 Task: Add a condition where "Channel Is not Facebook Post" in recently solved tickets.
Action: Mouse moved to (117, 342)
Screenshot: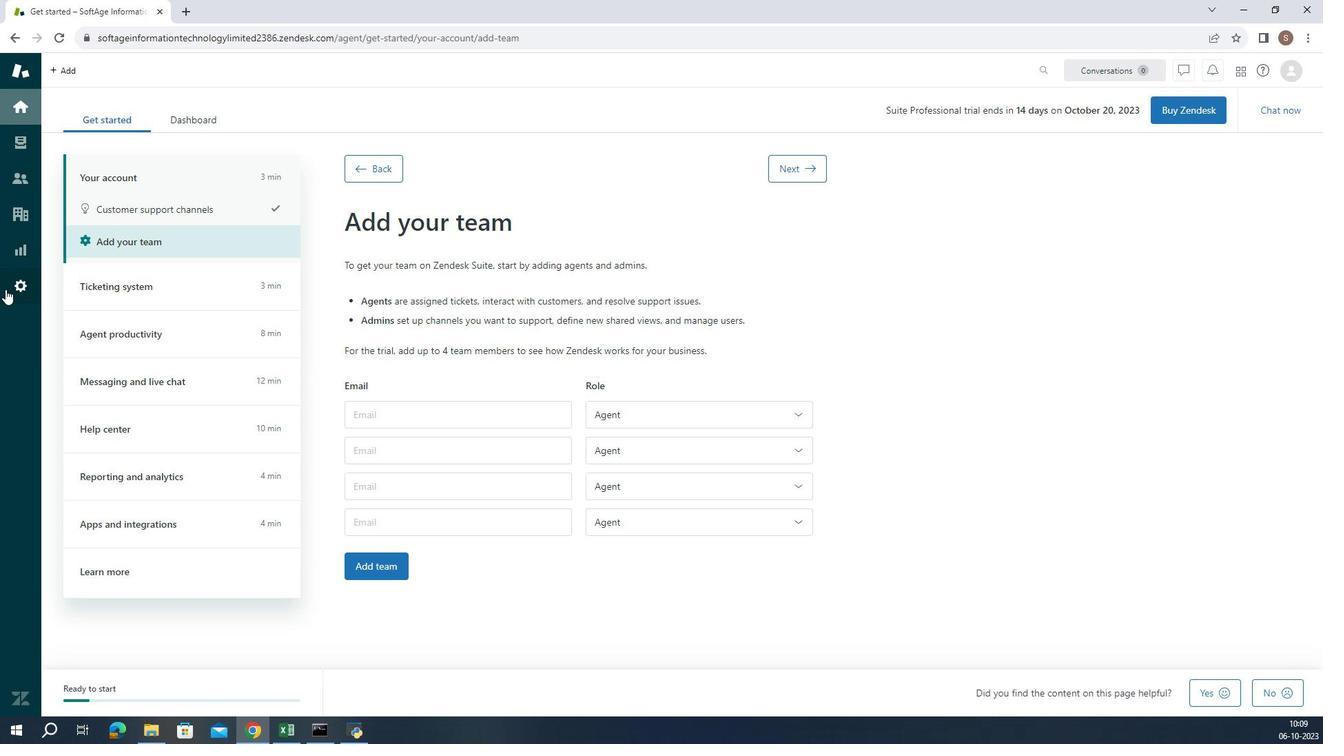 
Action: Mouse pressed left at (117, 342)
Screenshot: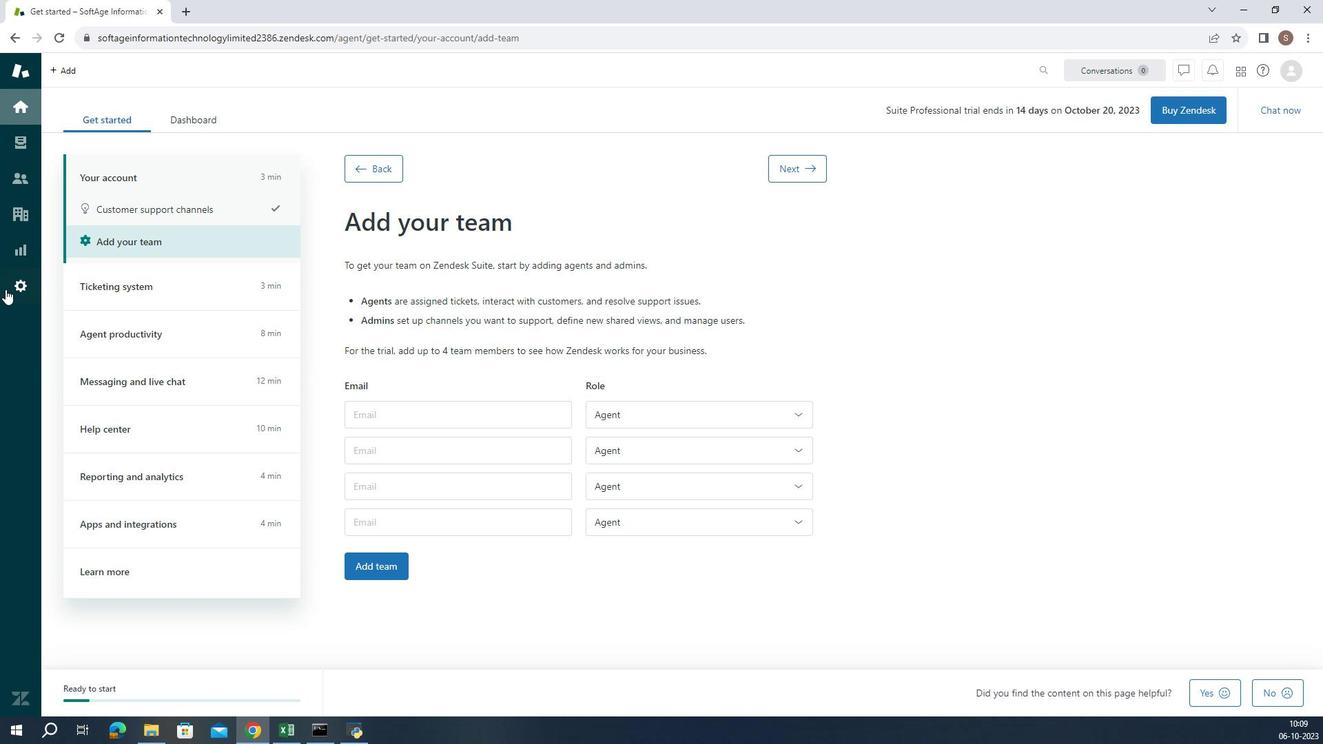 
Action: Mouse moved to (477, 621)
Screenshot: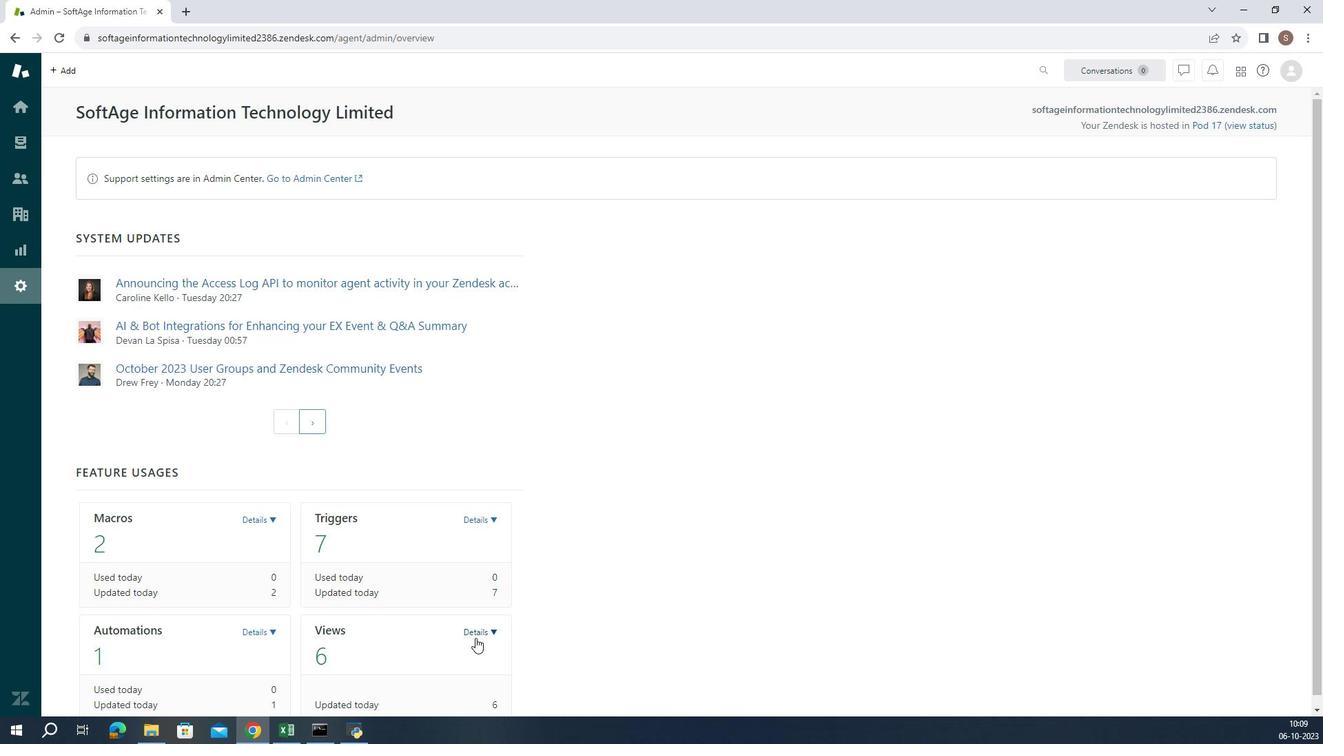 
Action: Mouse pressed left at (477, 621)
Screenshot: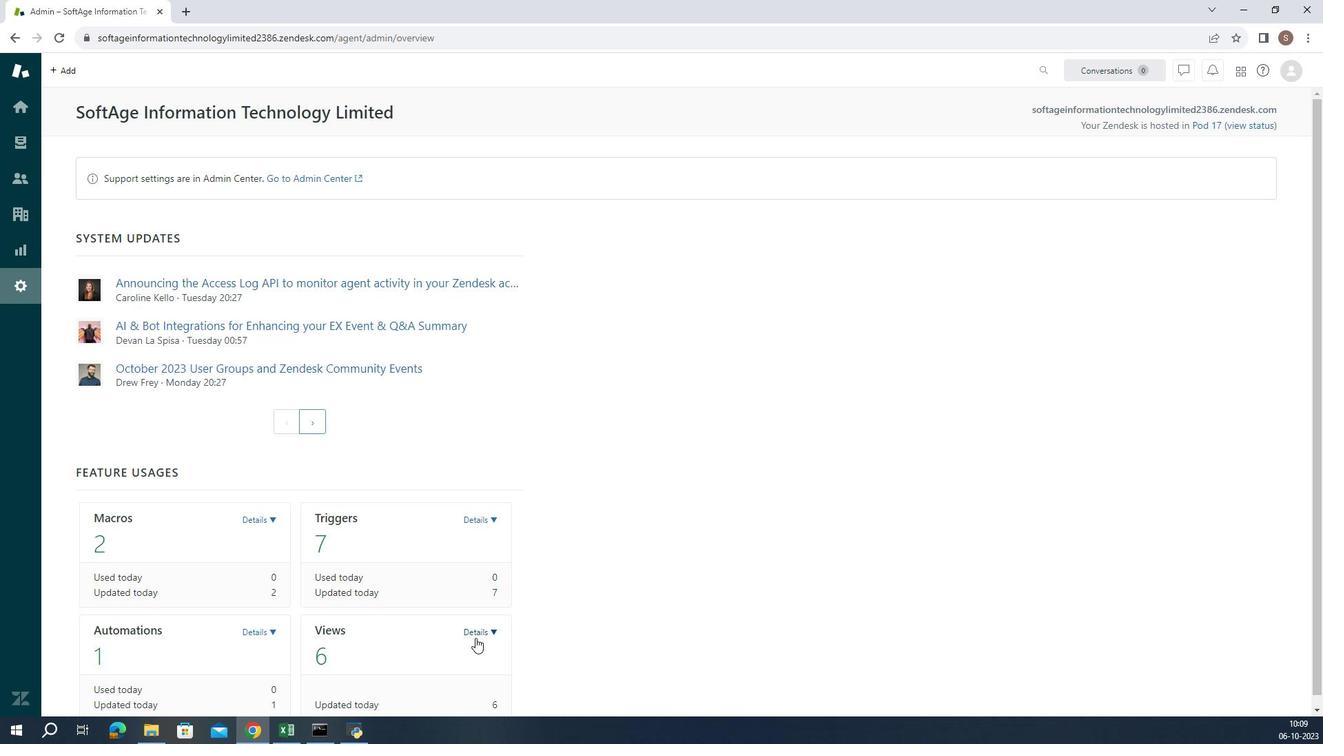
Action: Mouse moved to (440, 664)
Screenshot: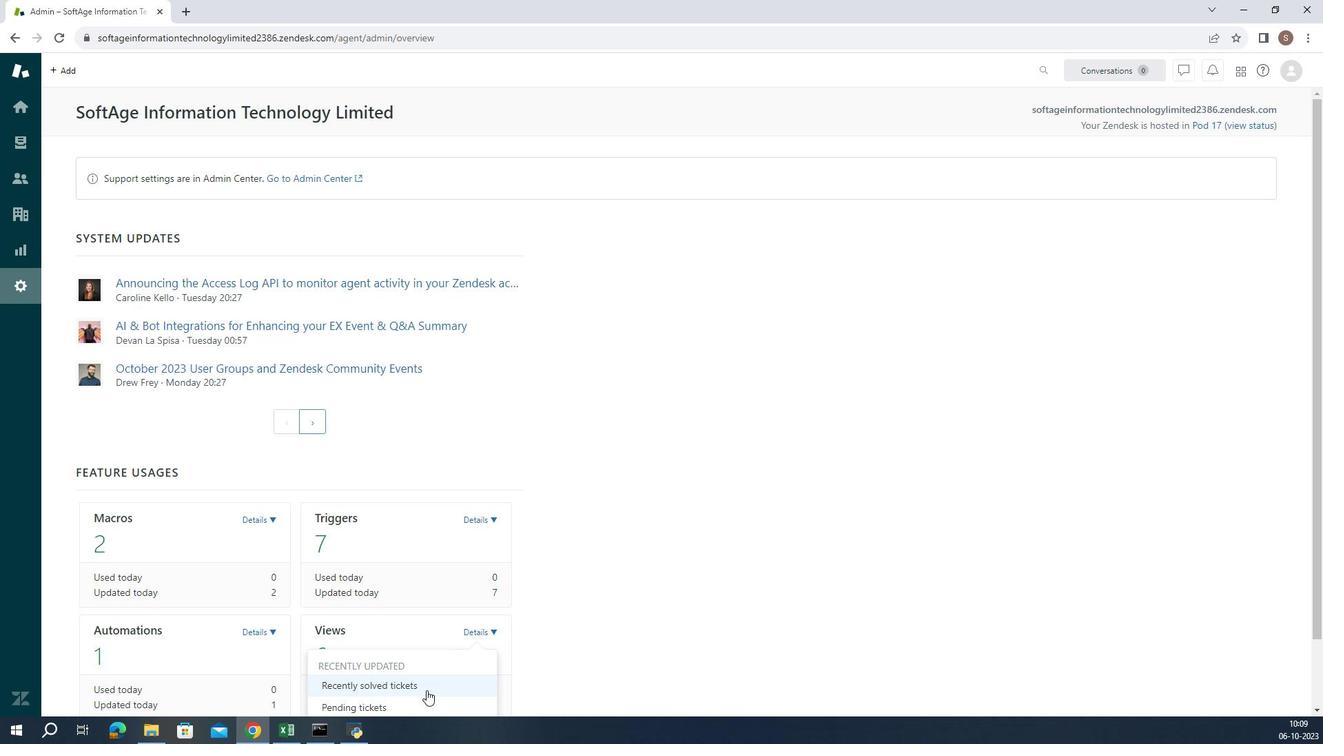 
Action: Mouse pressed left at (440, 664)
Screenshot: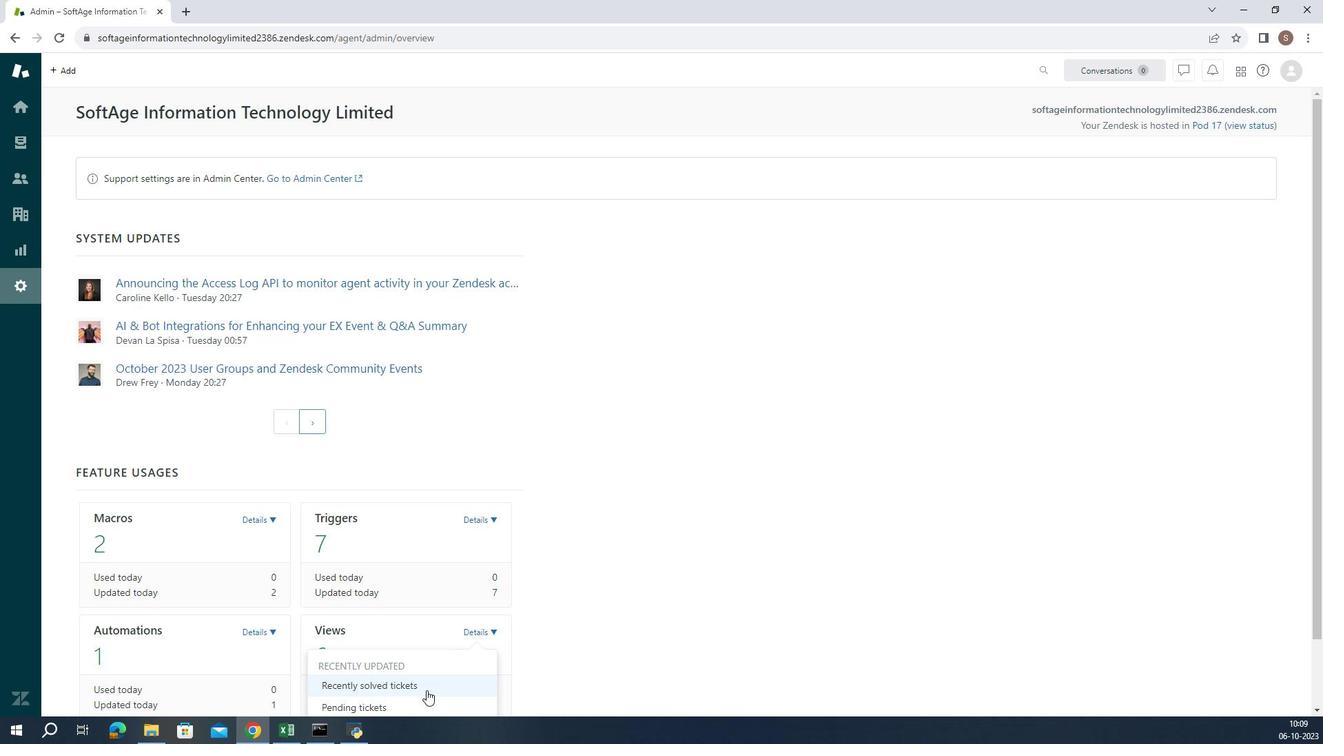 
Action: Mouse moved to (293, 486)
Screenshot: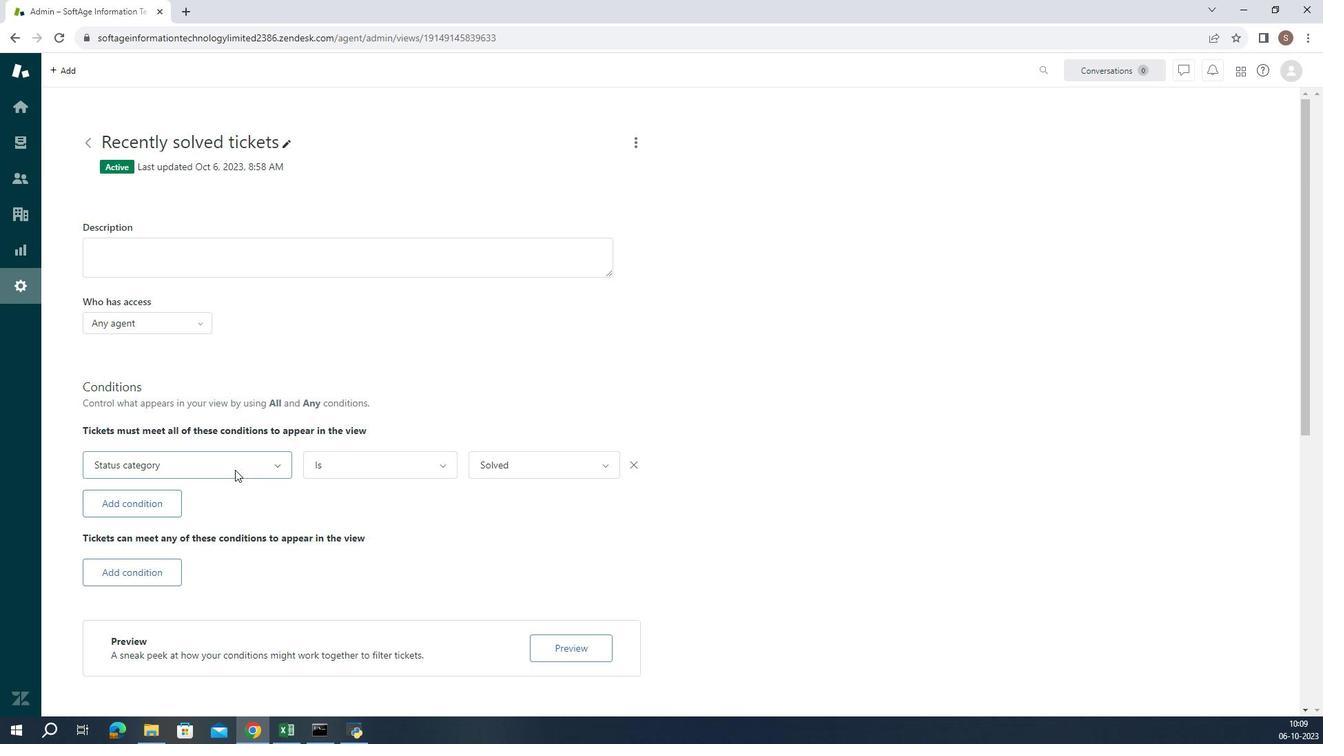 
Action: Mouse pressed left at (293, 486)
Screenshot: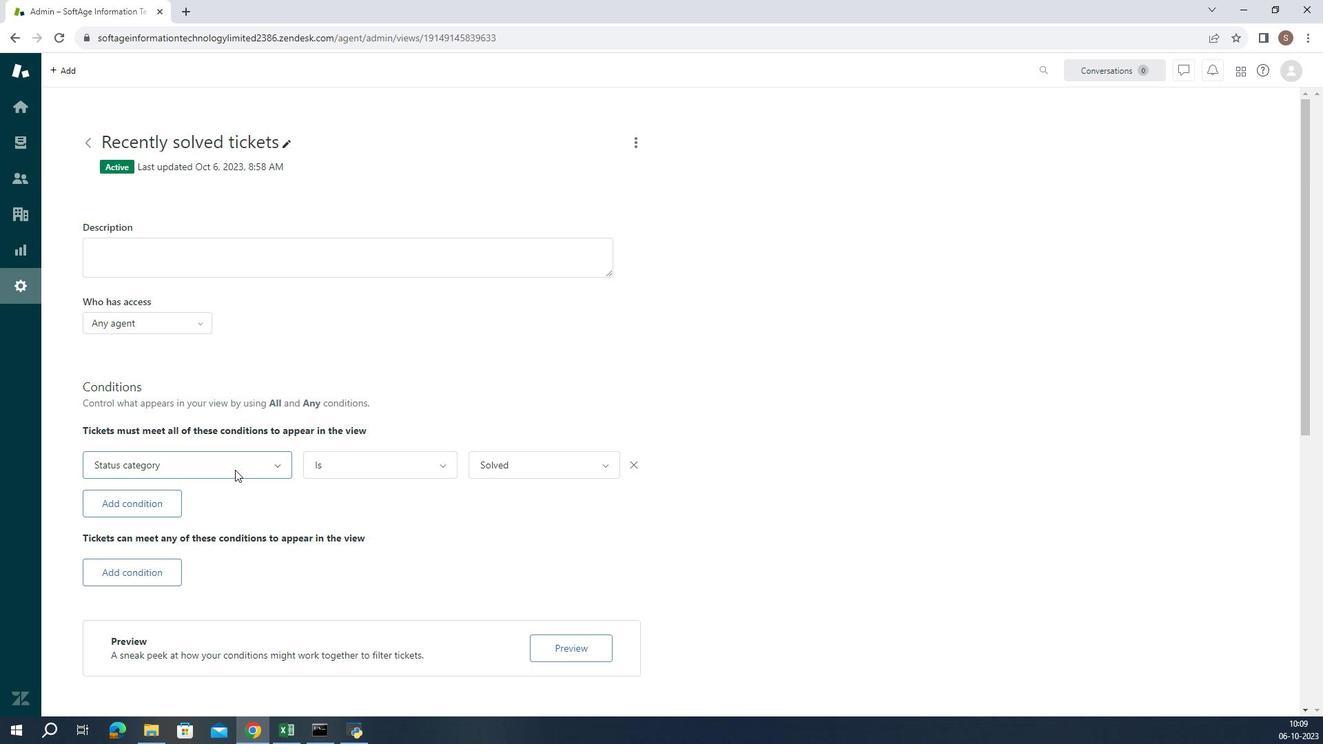 
Action: Mouse moved to (295, 351)
Screenshot: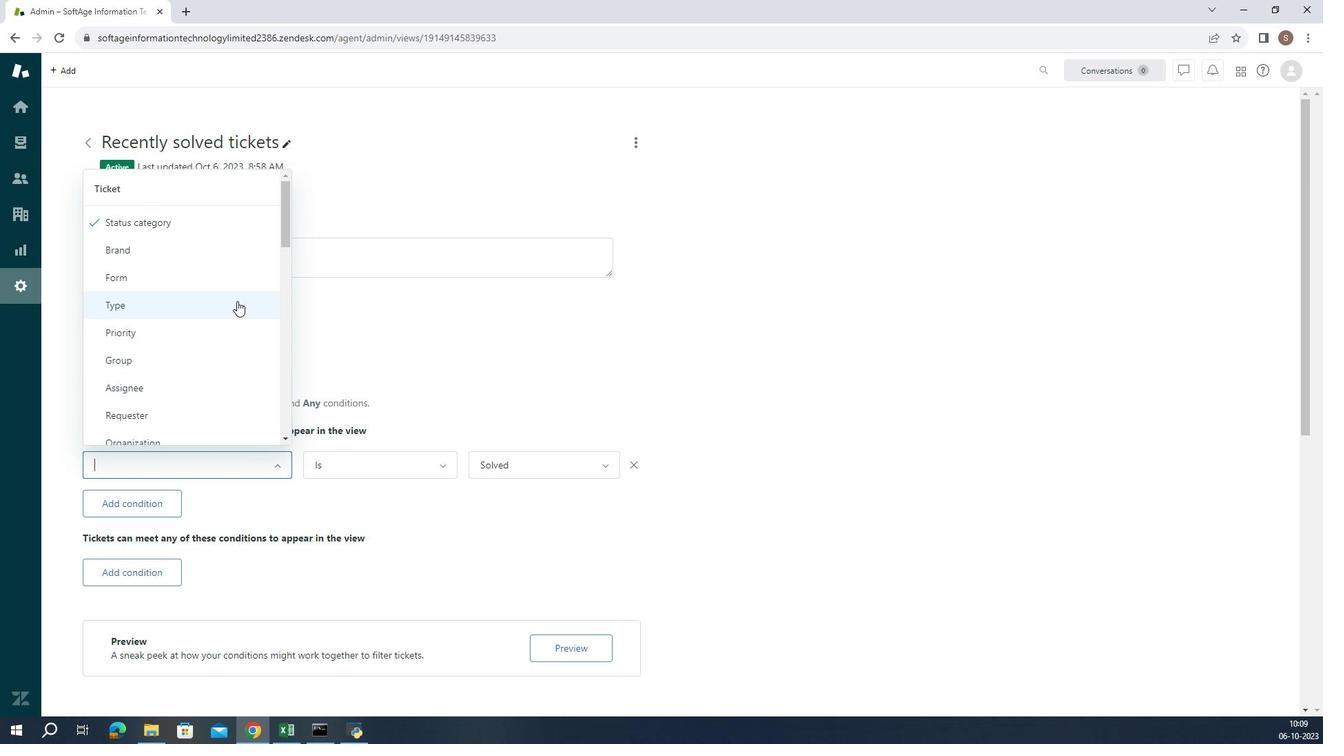 
Action: Mouse scrolled (295, 350) with delta (0, 0)
Screenshot: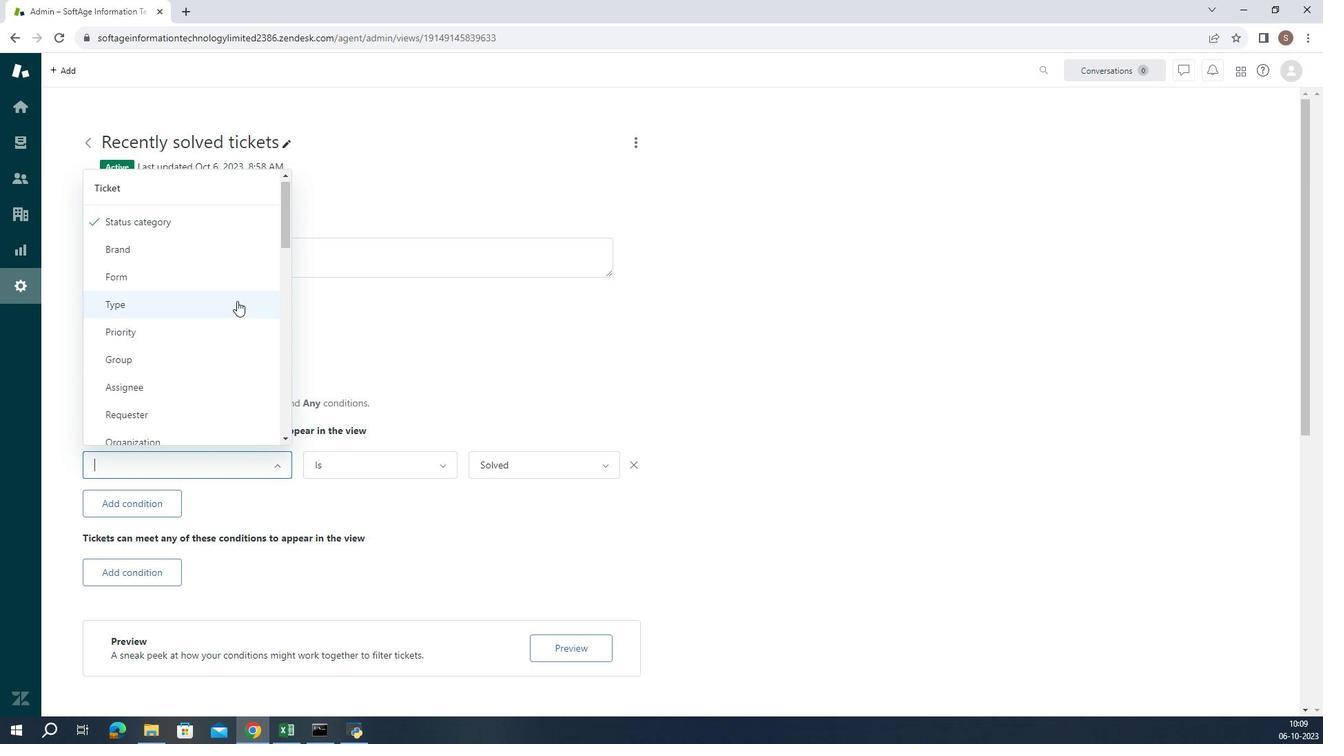 
Action: Mouse scrolled (295, 350) with delta (0, 0)
Screenshot: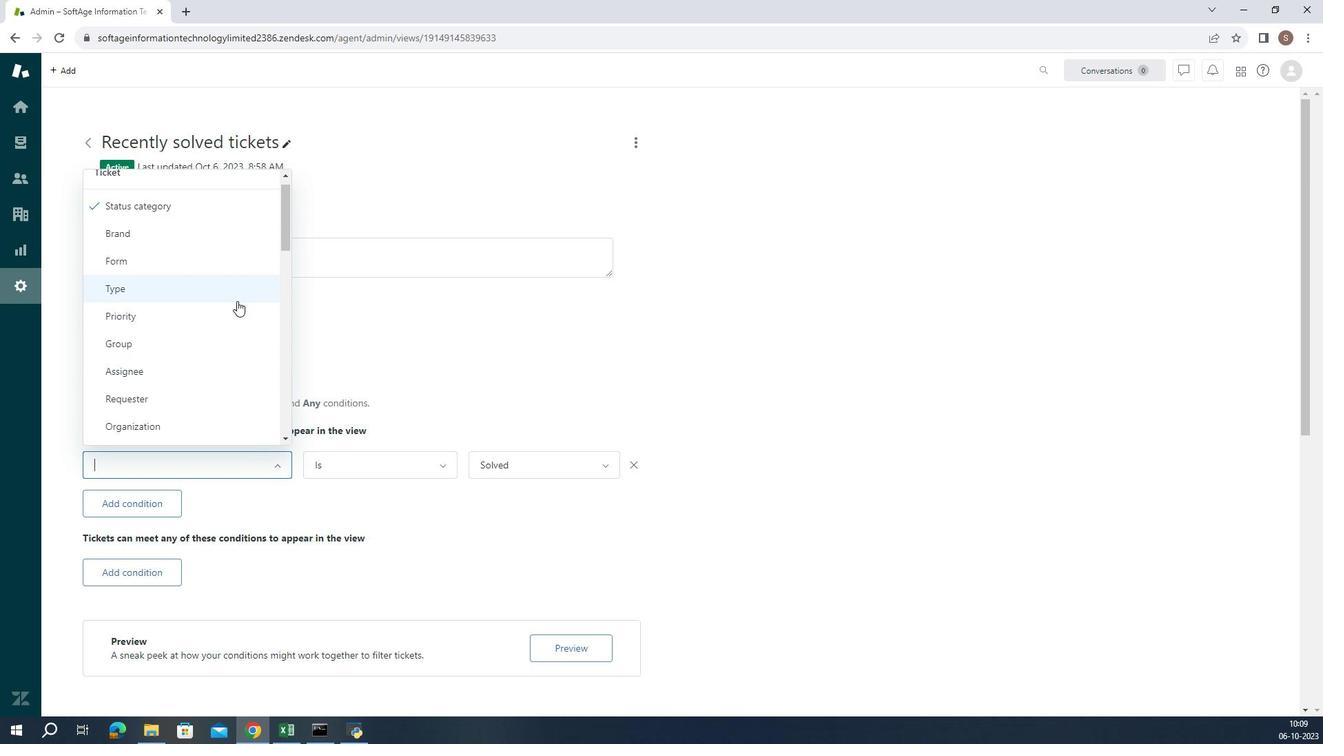 
Action: Mouse moved to (276, 382)
Screenshot: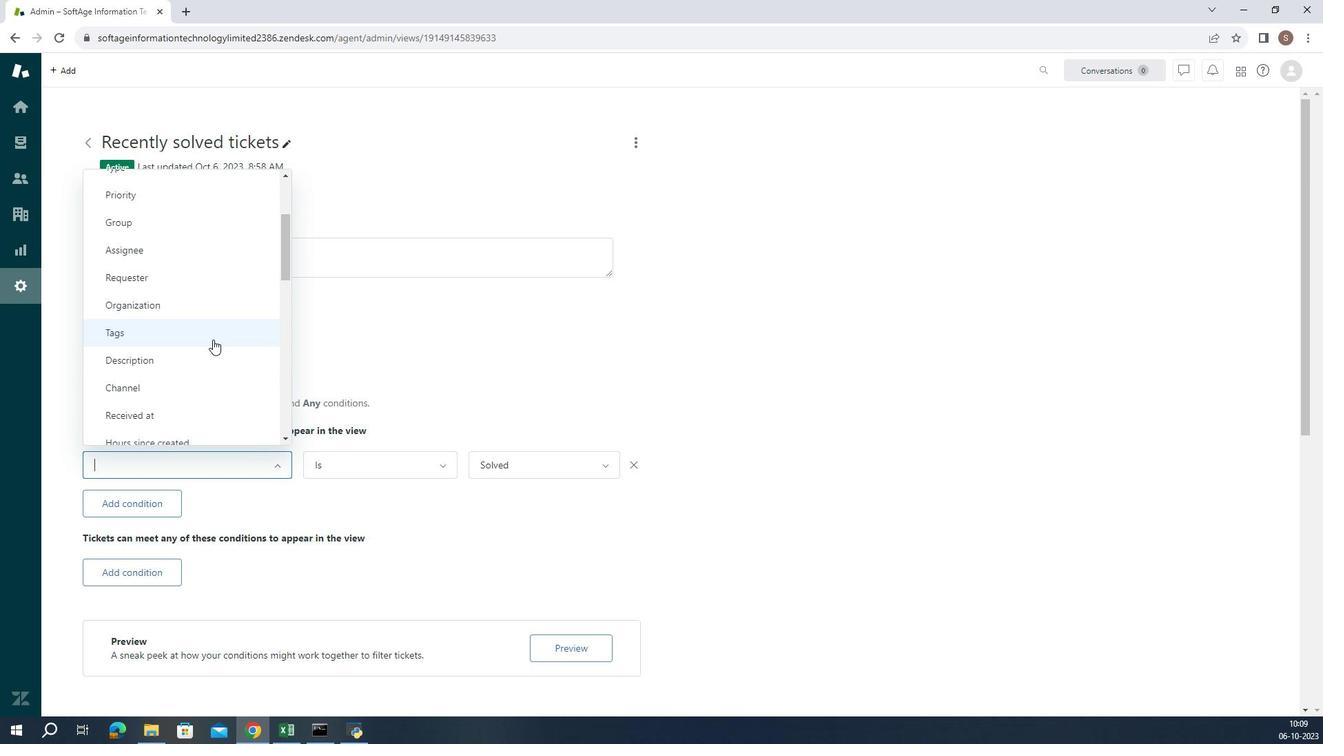 
Action: Mouse scrolled (276, 382) with delta (0, 0)
Screenshot: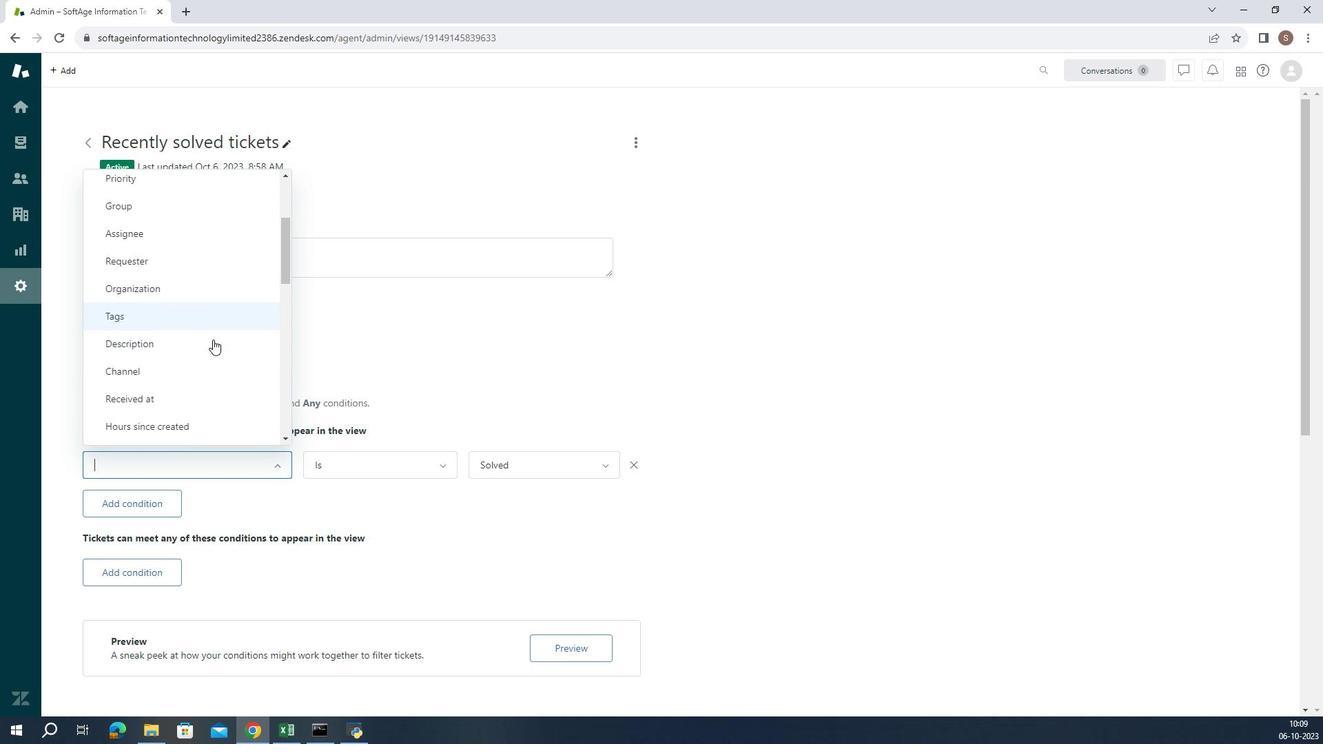 
Action: Mouse moved to (275, 364)
Screenshot: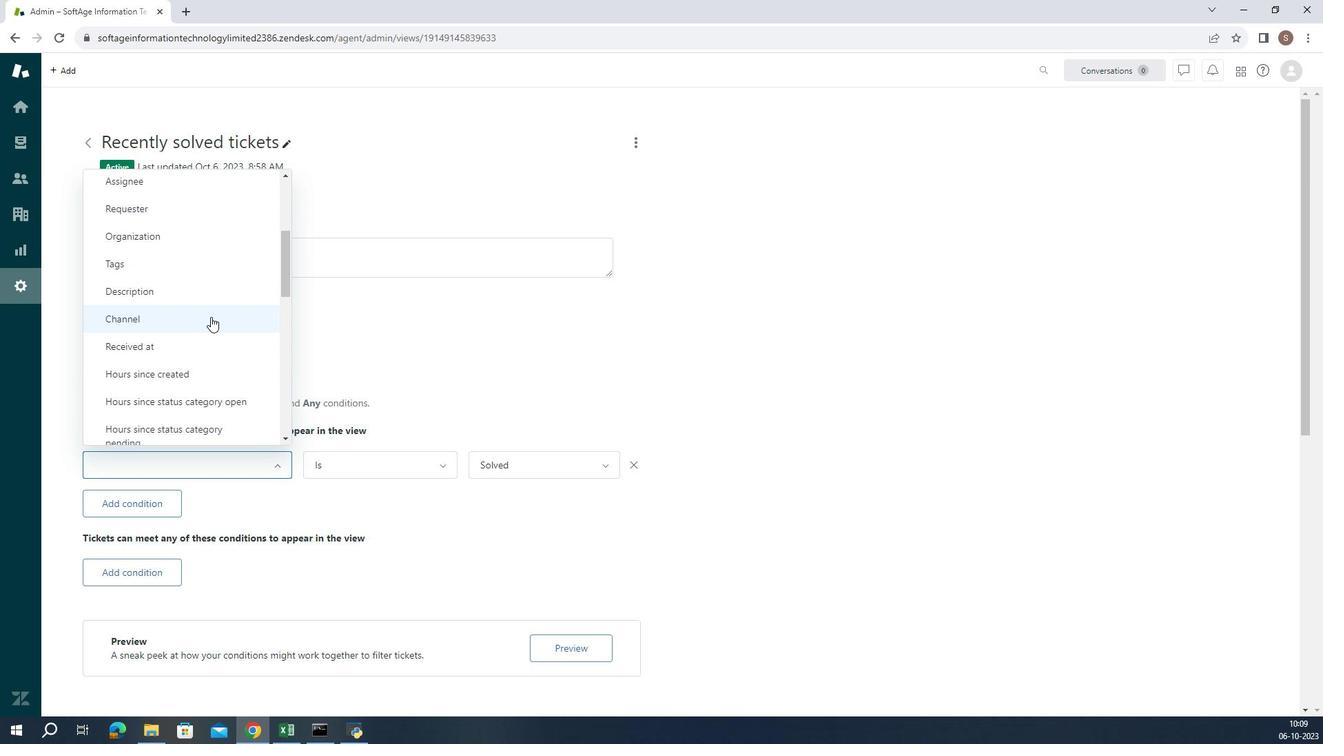 
Action: Mouse pressed left at (275, 364)
Screenshot: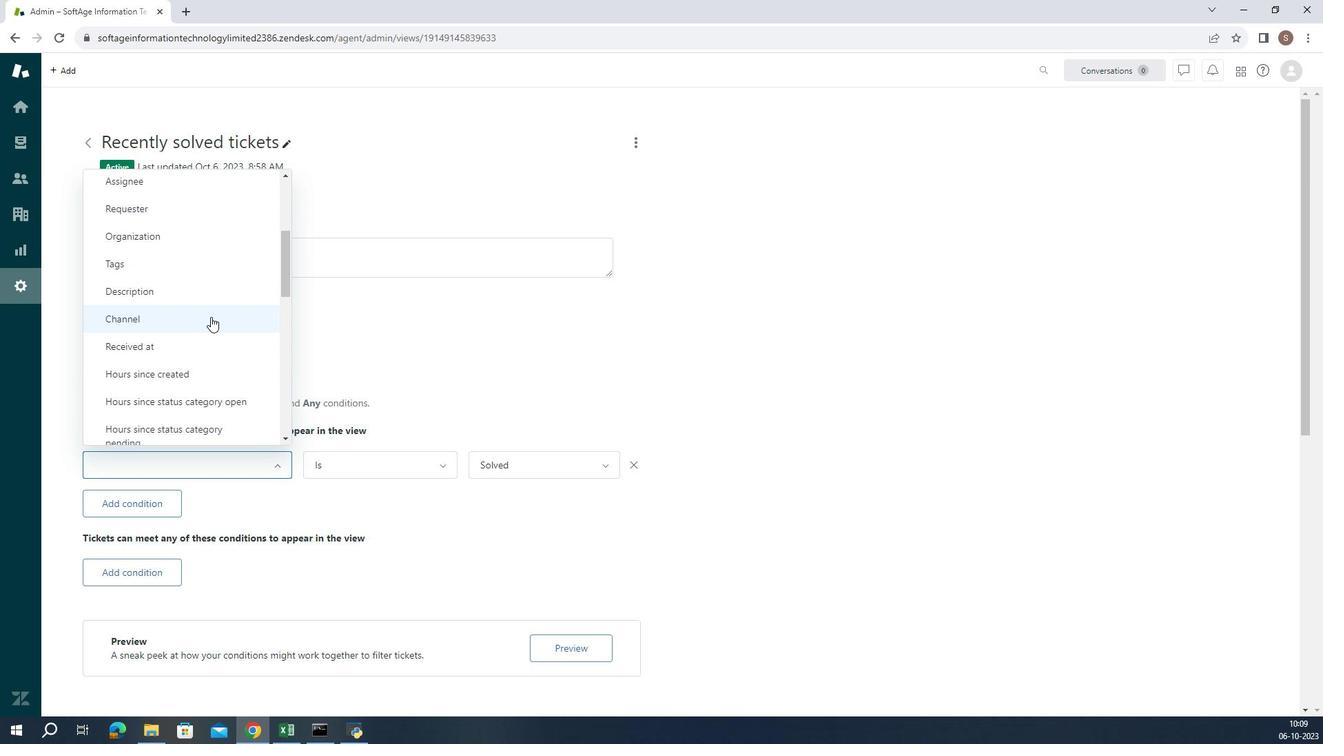 
Action: Mouse moved to (391, 486)
Screenshot: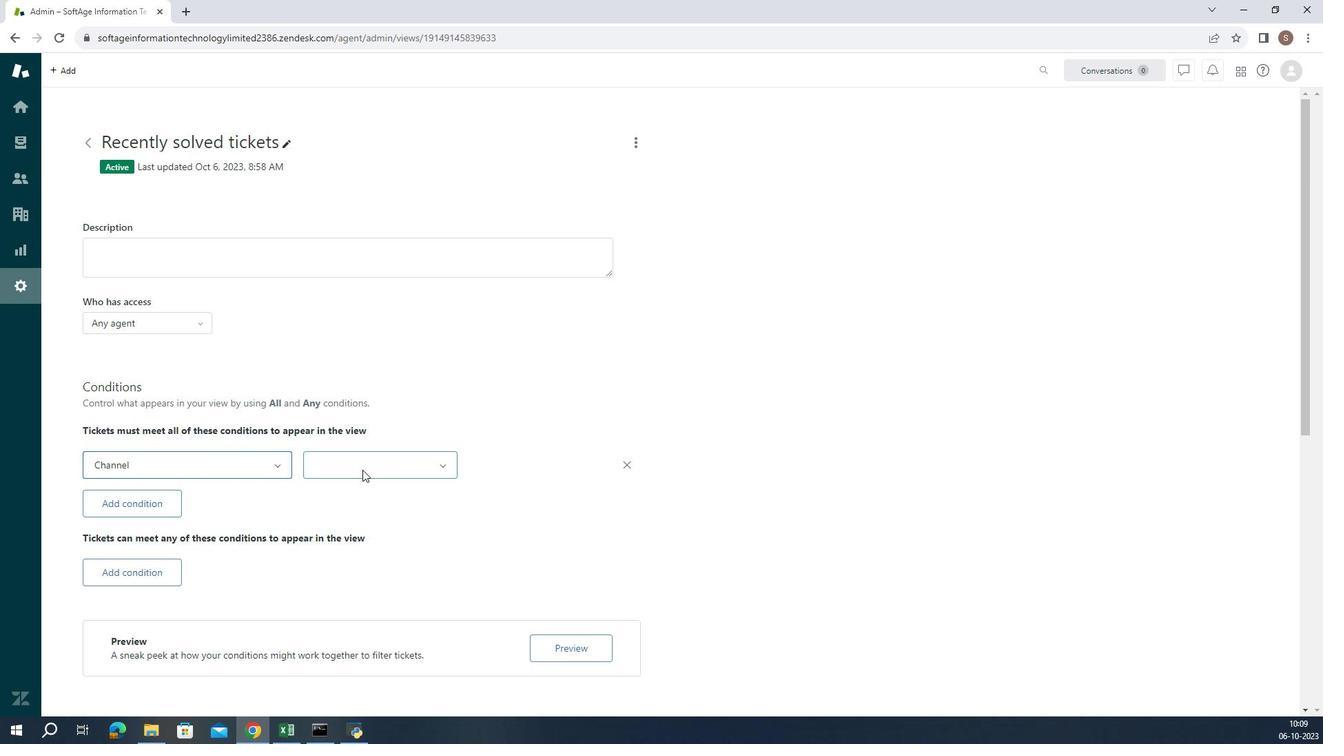 
Action: Mouse pressed left at (391, 486)
Screenshot: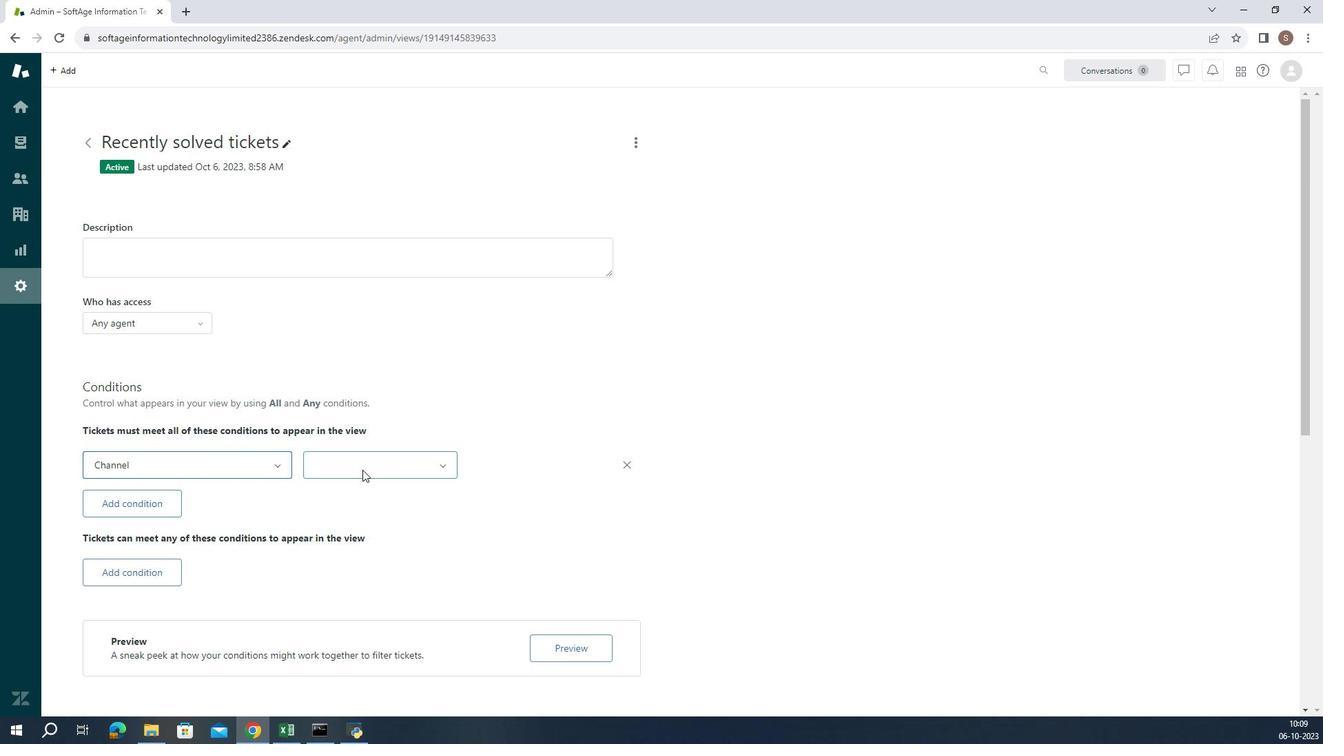 
Action: Mouse moved to (420, 535)
Screenshot: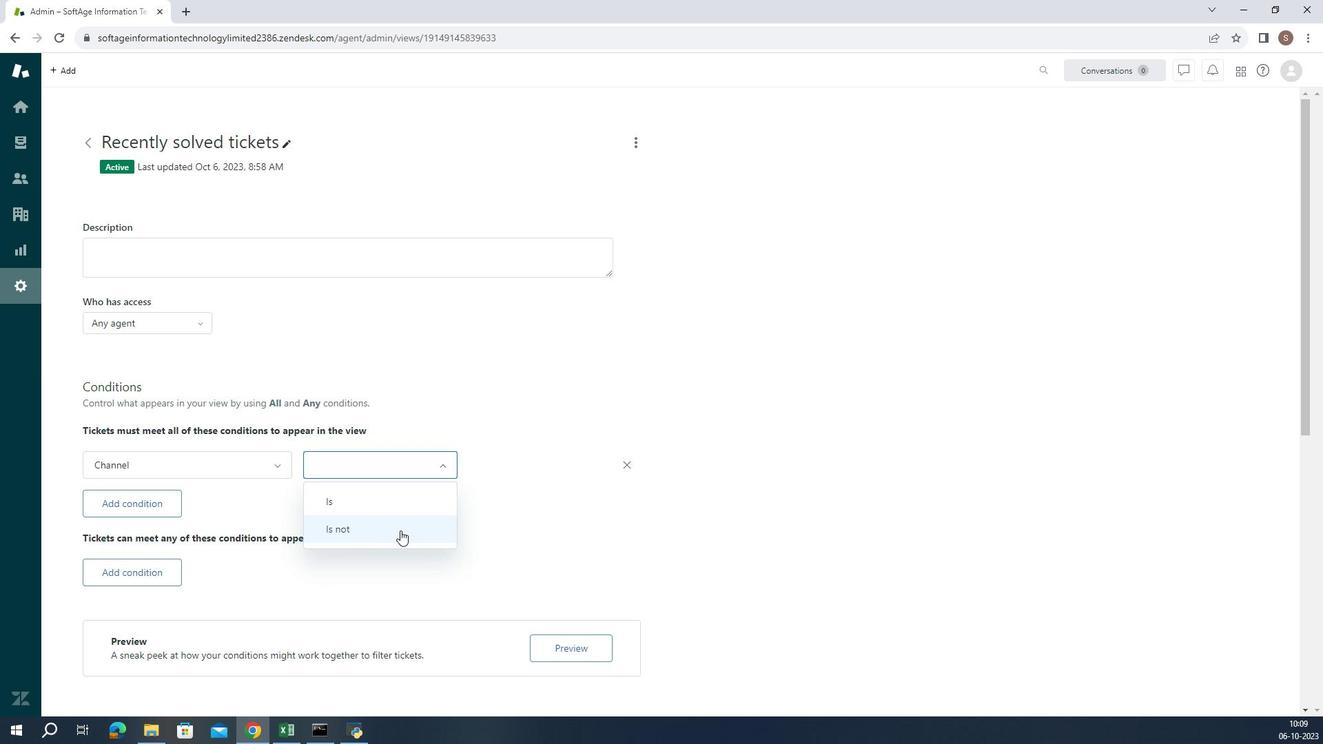 
Action: Mouse pressed left at (420, 535)
Screenshot: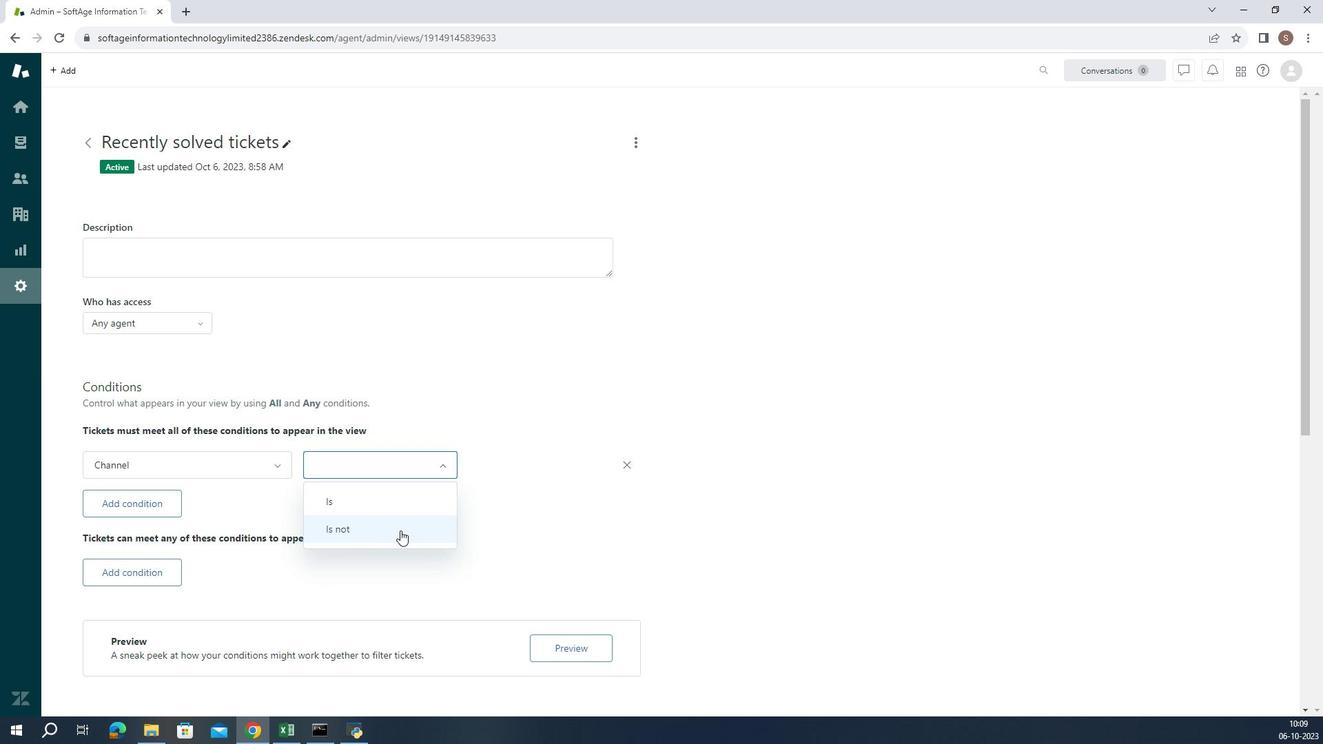 
Action: Mouse moved to (550, 484)
Screenshot: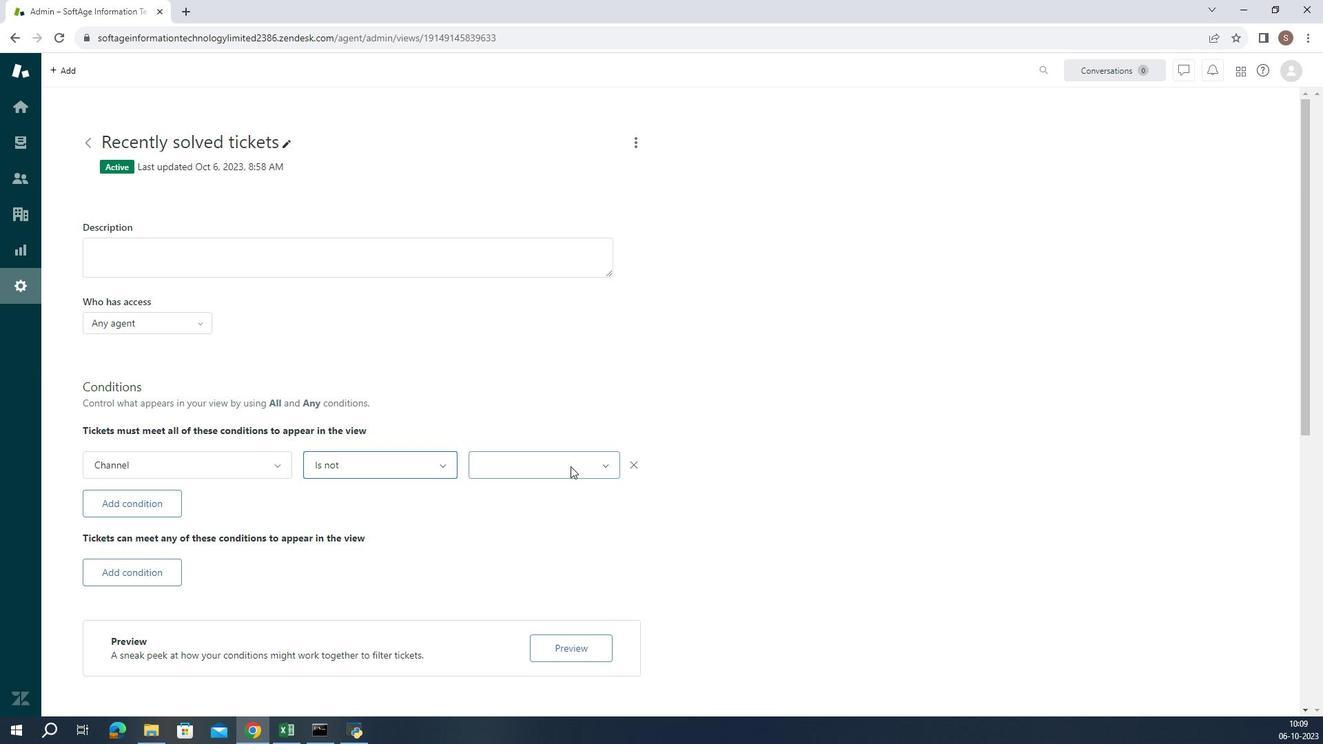 
Action: Mouse pressed left at (550, 484)
Screenshot: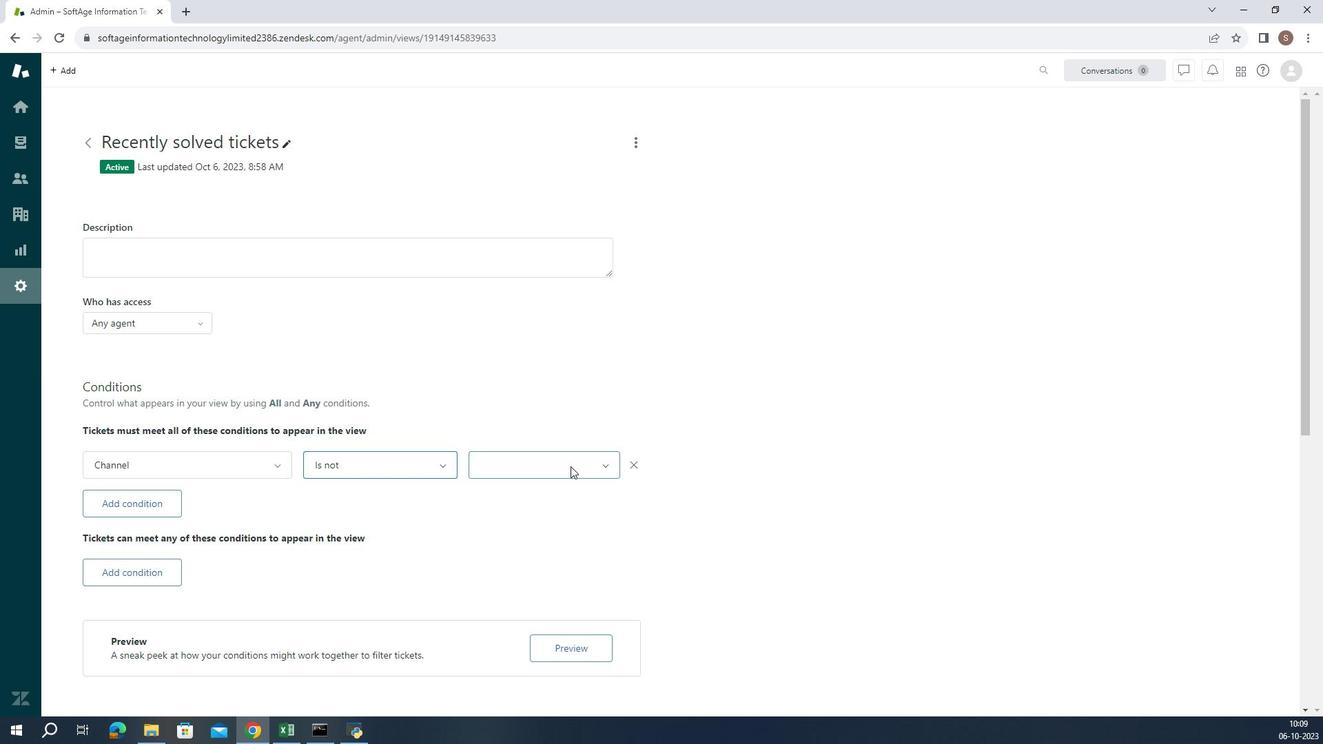 
Action: Mouse moved to (553, 376)
Screenshot: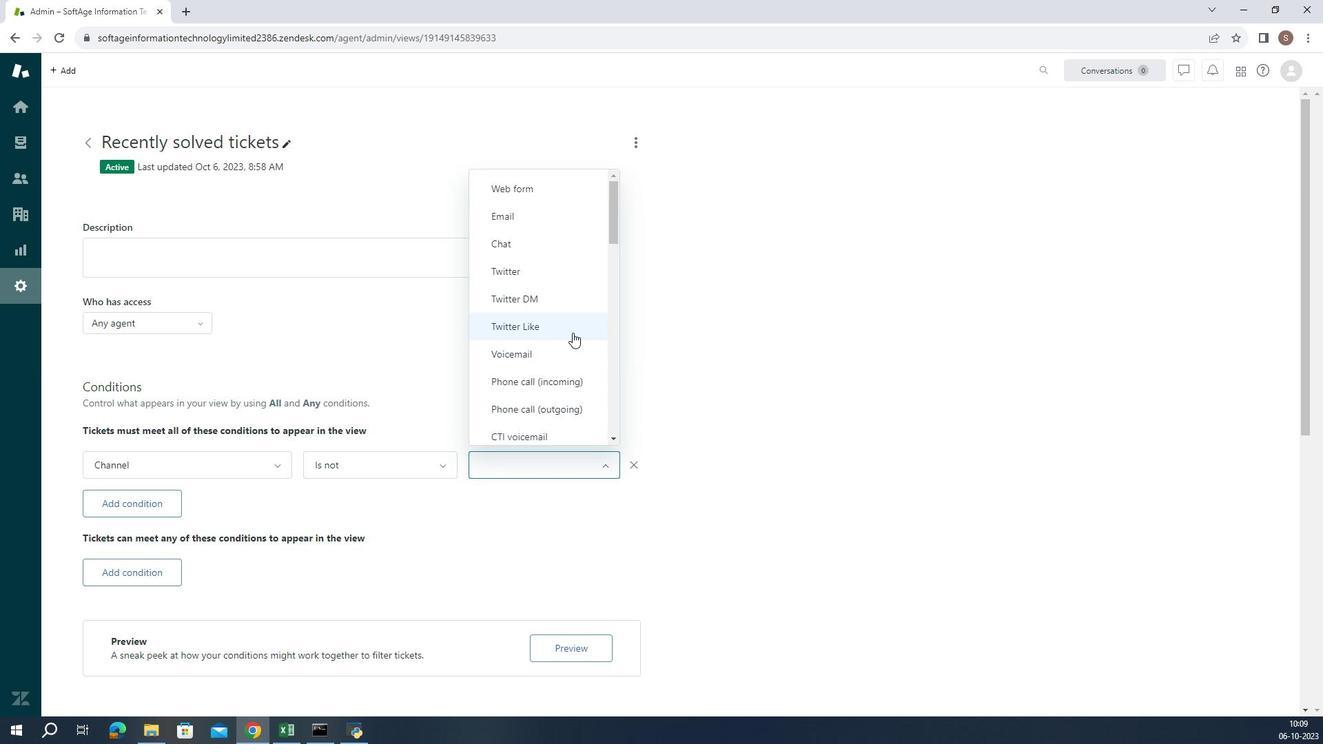 
Action: Mouse scrolled (553, 376) with delta (0, 0)
Screenshot: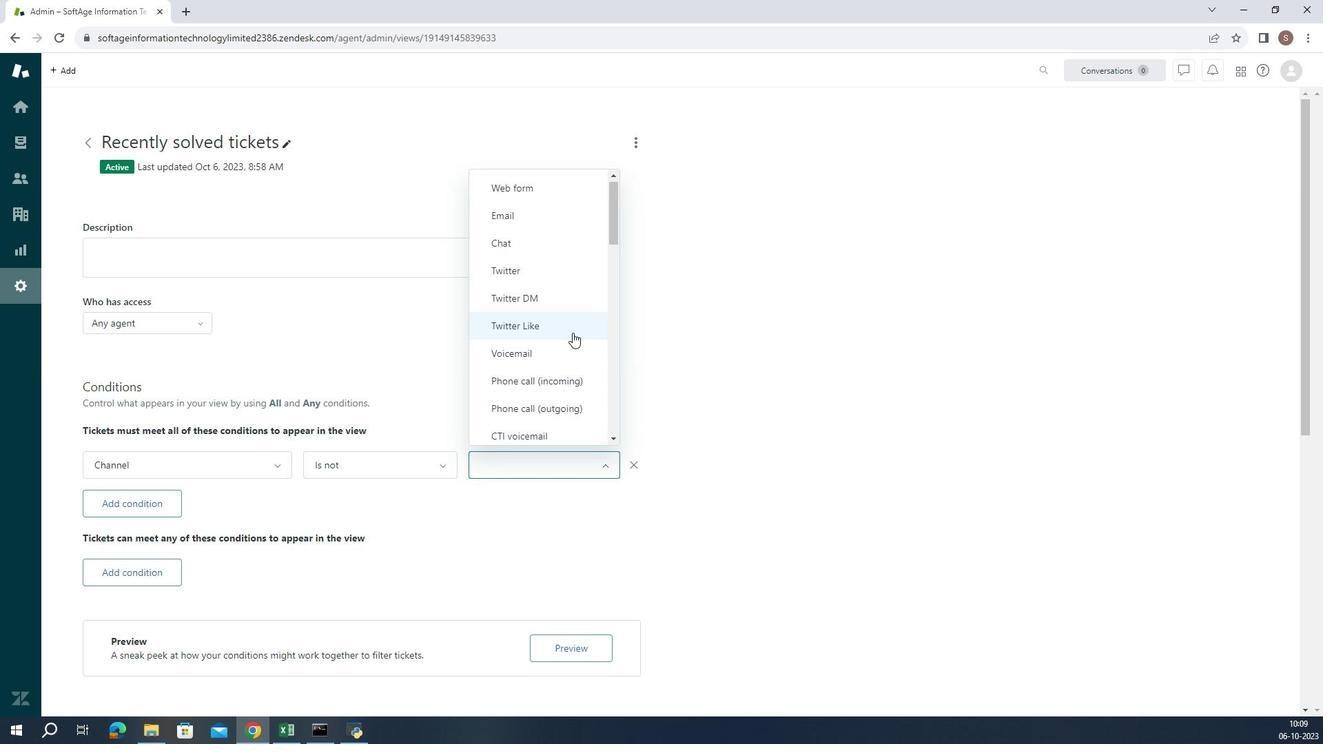 
Action: Mouse scrolled (553, 376) with delta (0, 0)
Screenshot: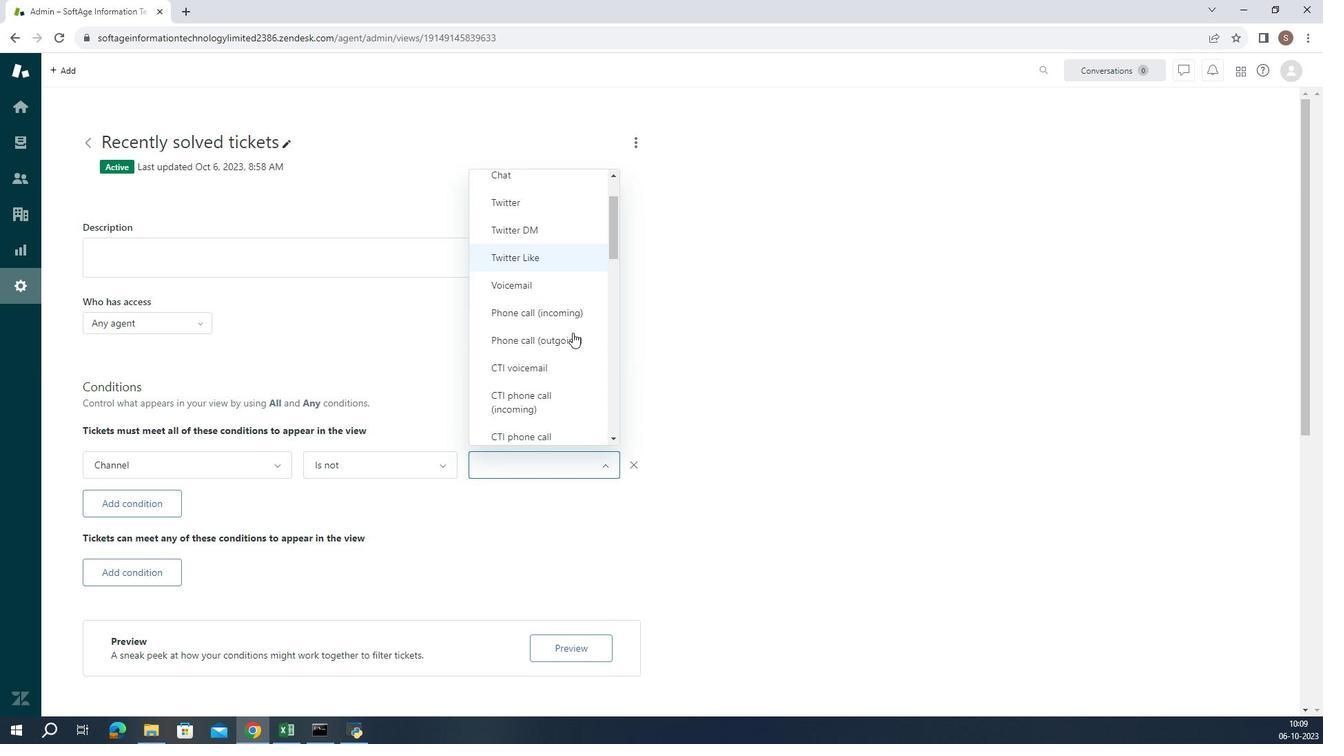 
Action: Mouse scrolled (553, 376) with delta (0, 0)
Screenshot: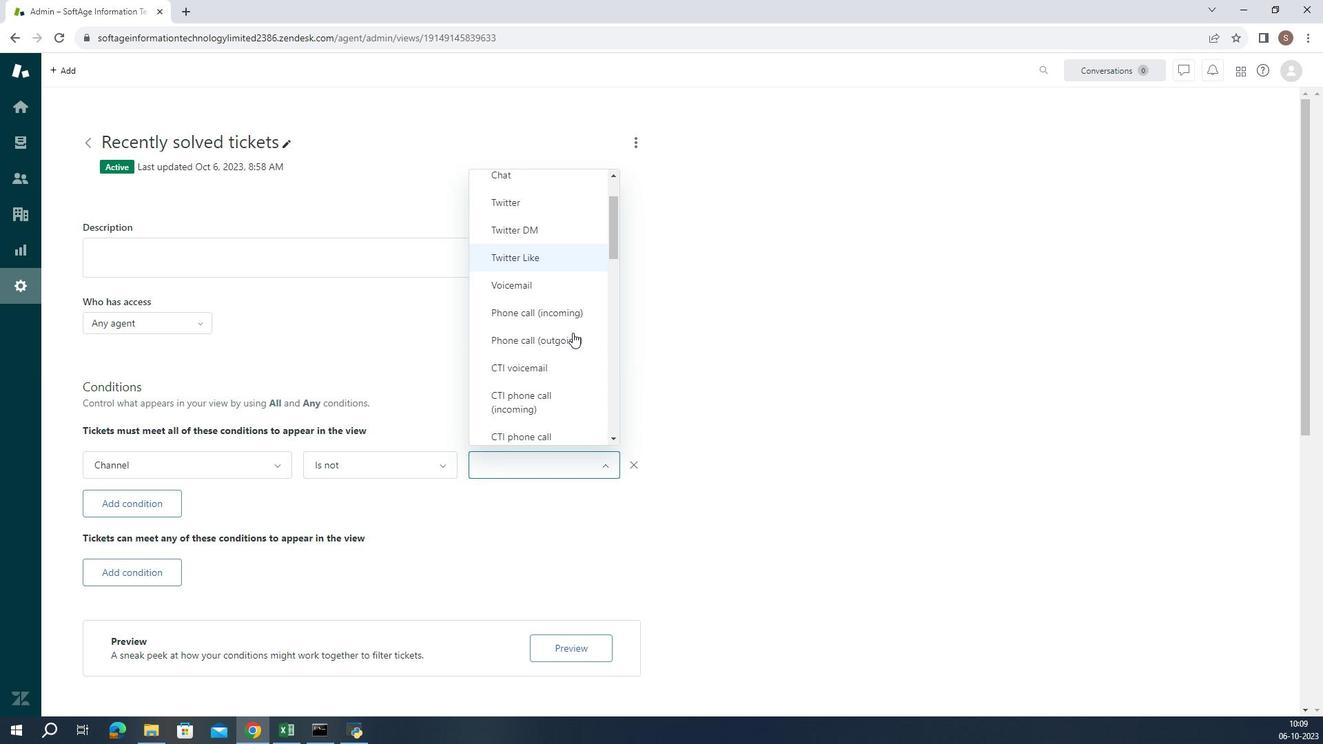 
Action: Mouse scrolled (553, 376) with delta (0, 0)
Screenshot: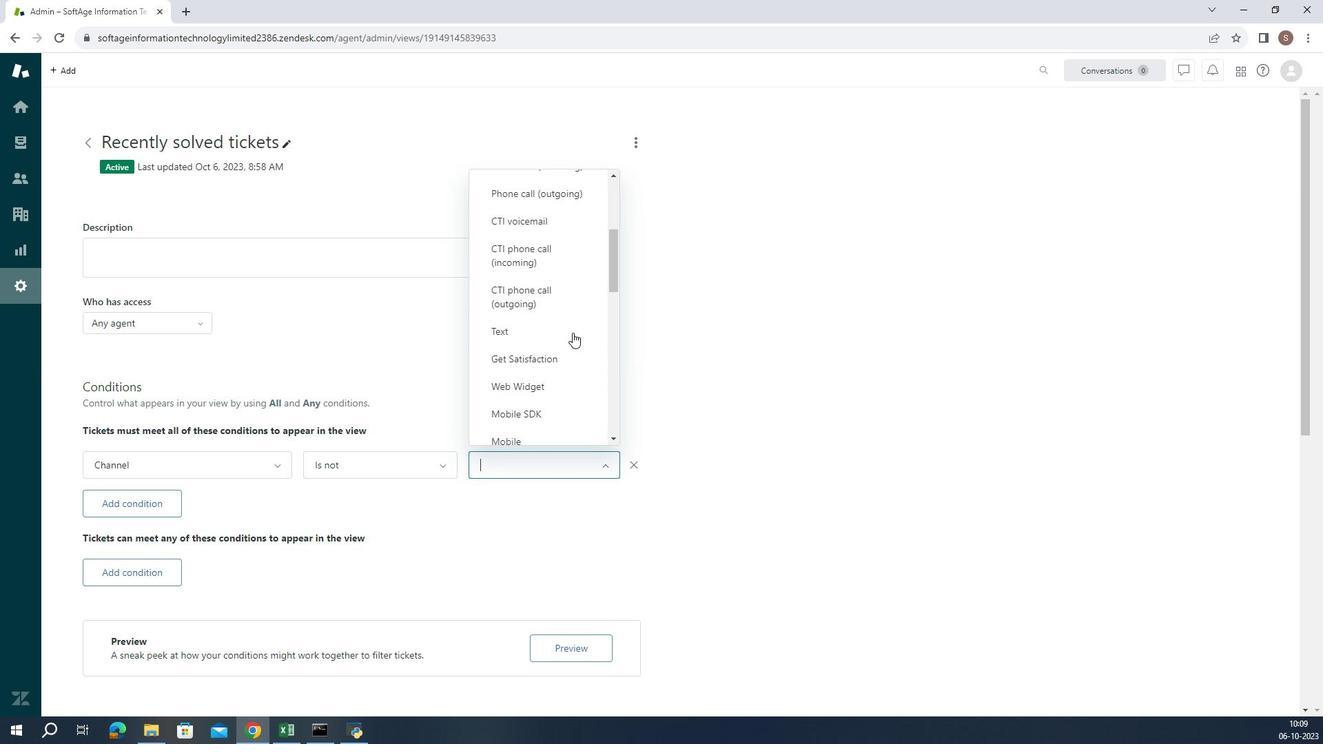 
Action: Mouse scrolled (553, 376) with delta (0, 0)
Screenshot: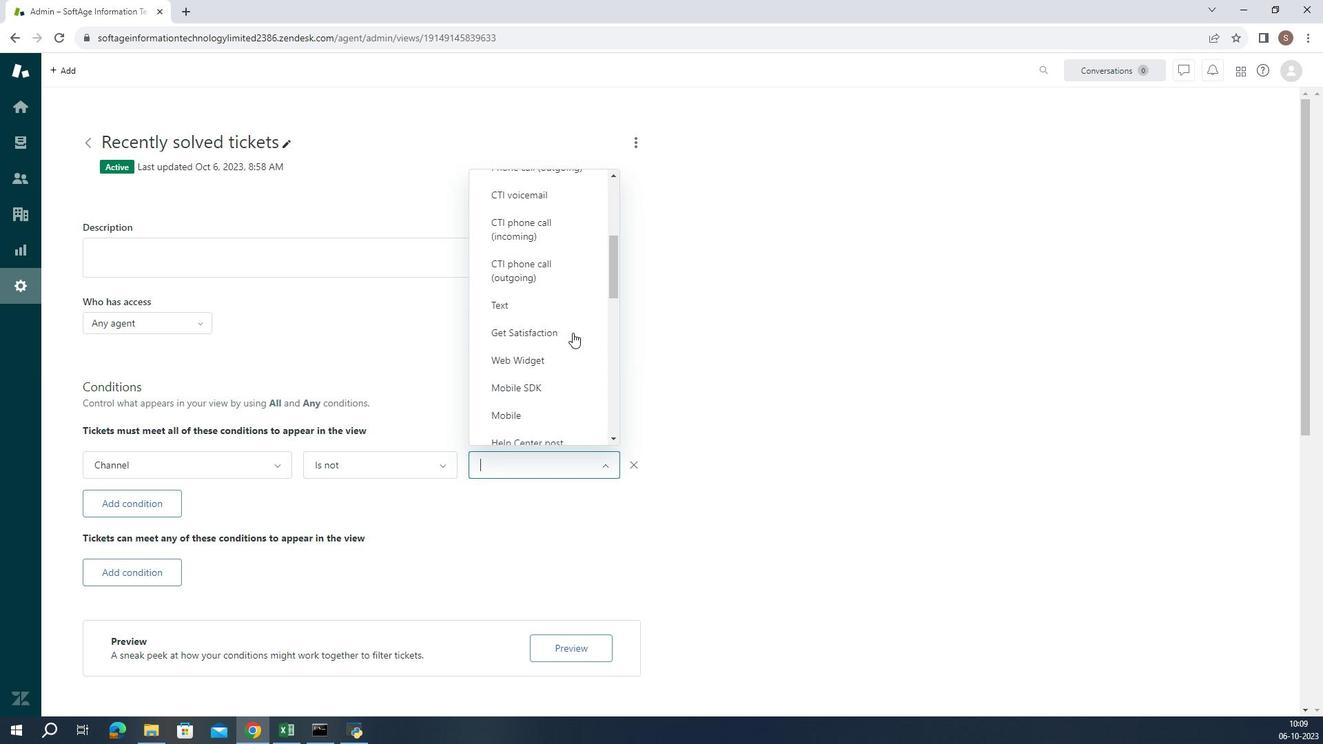 
Action: Mouse scrolled (553, 376) with delta (0, 0)
Screenshot: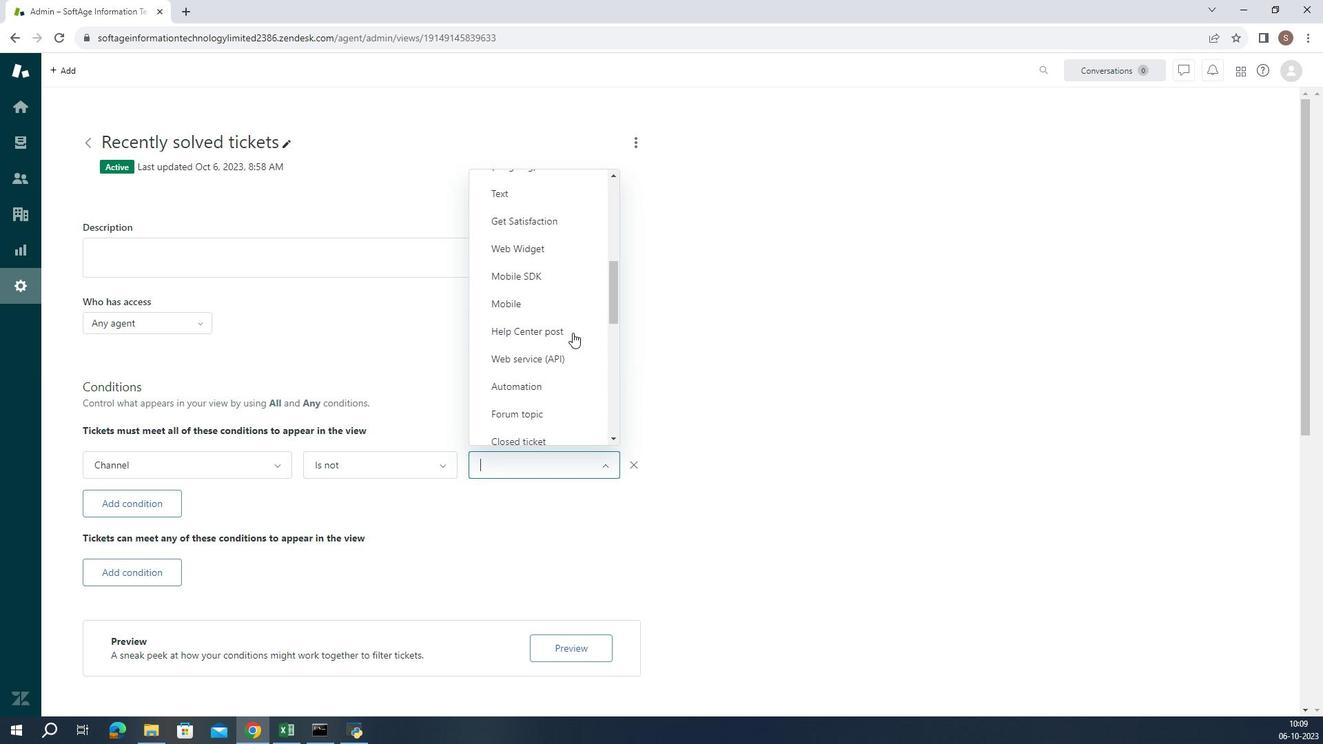 
Action: Mouse scrolled (553, 376) with delta (0, 0)
Screenshot: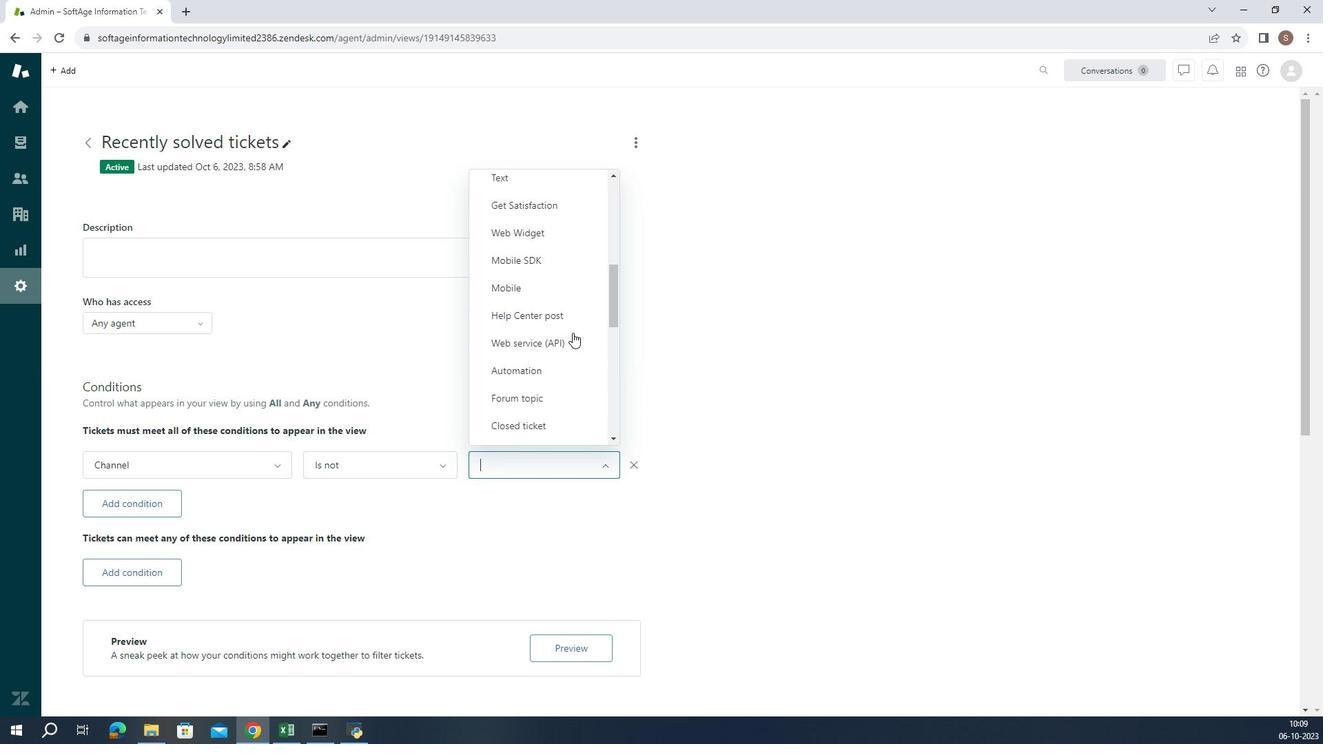
Action: Mouse moved to (537, 404)
Screenshot: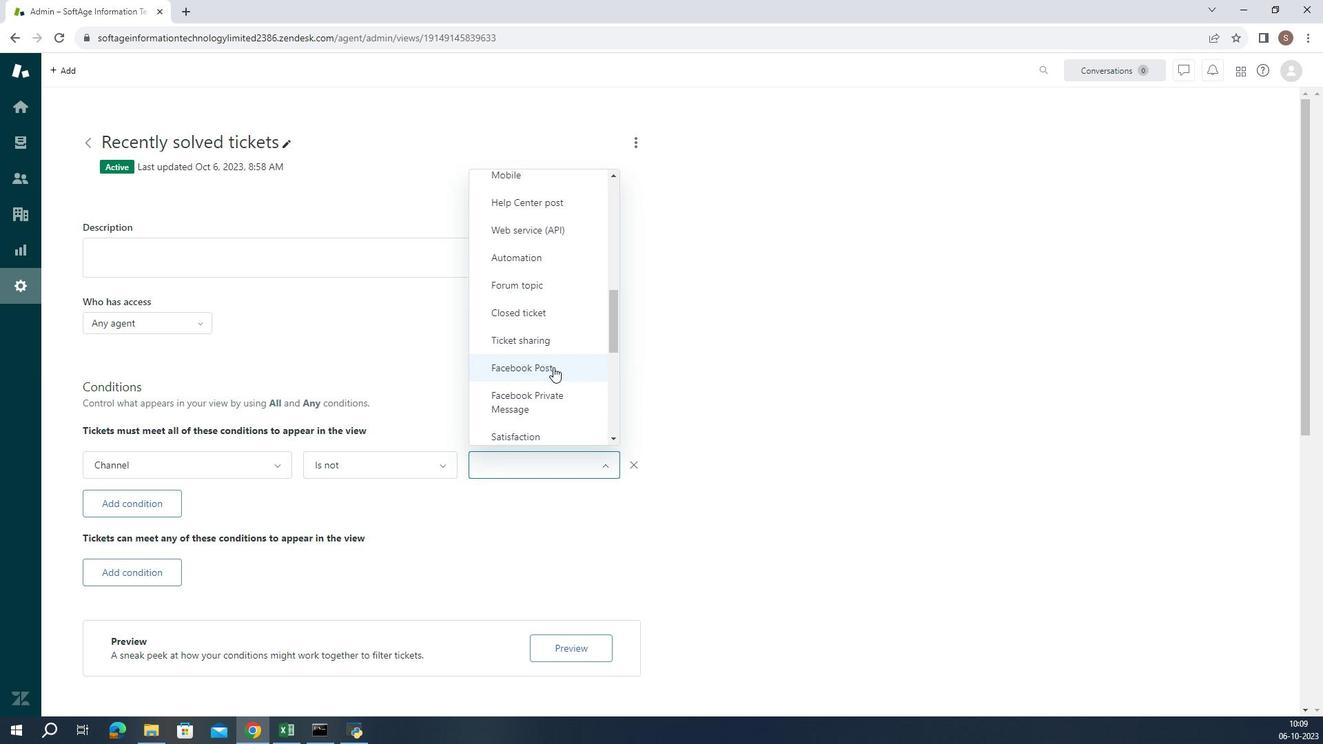 
Action: Mouse pressed left at (537, 404)
Screenshot: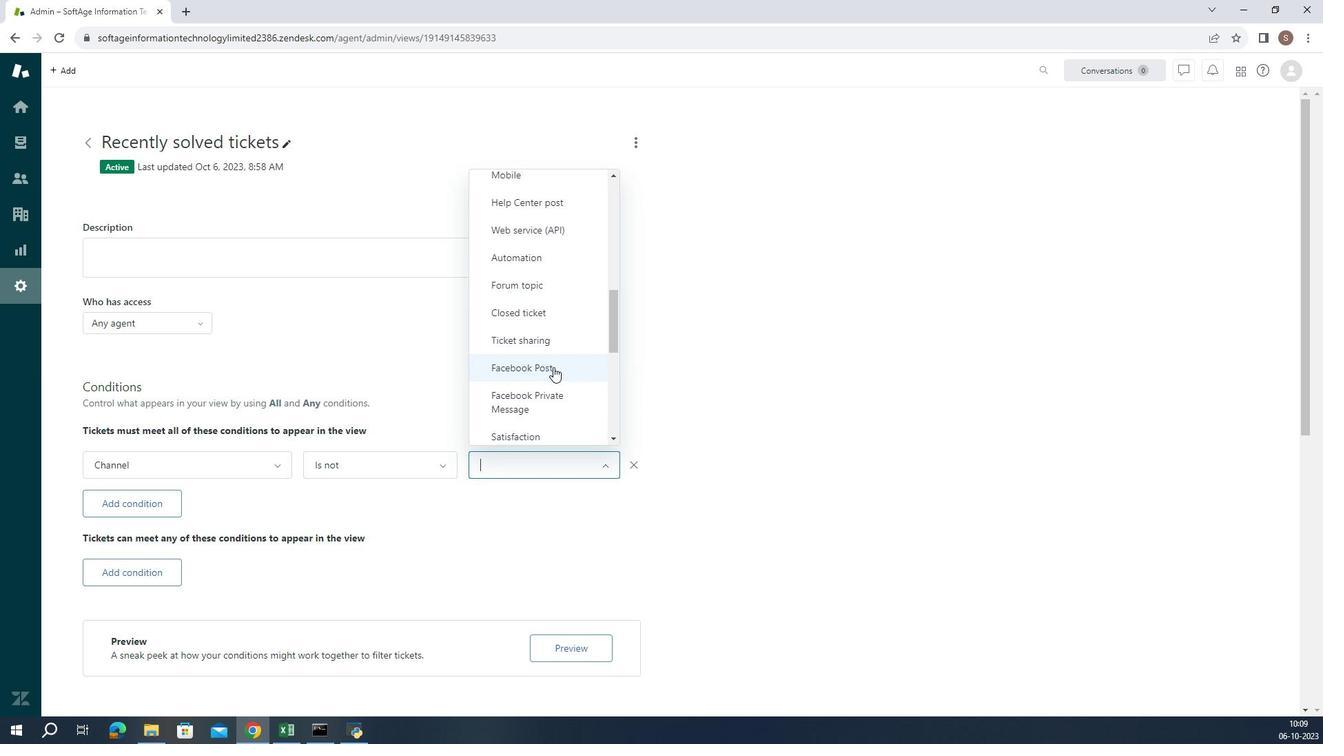 
Action: Mouse moved to (537, 425)
Screenshot: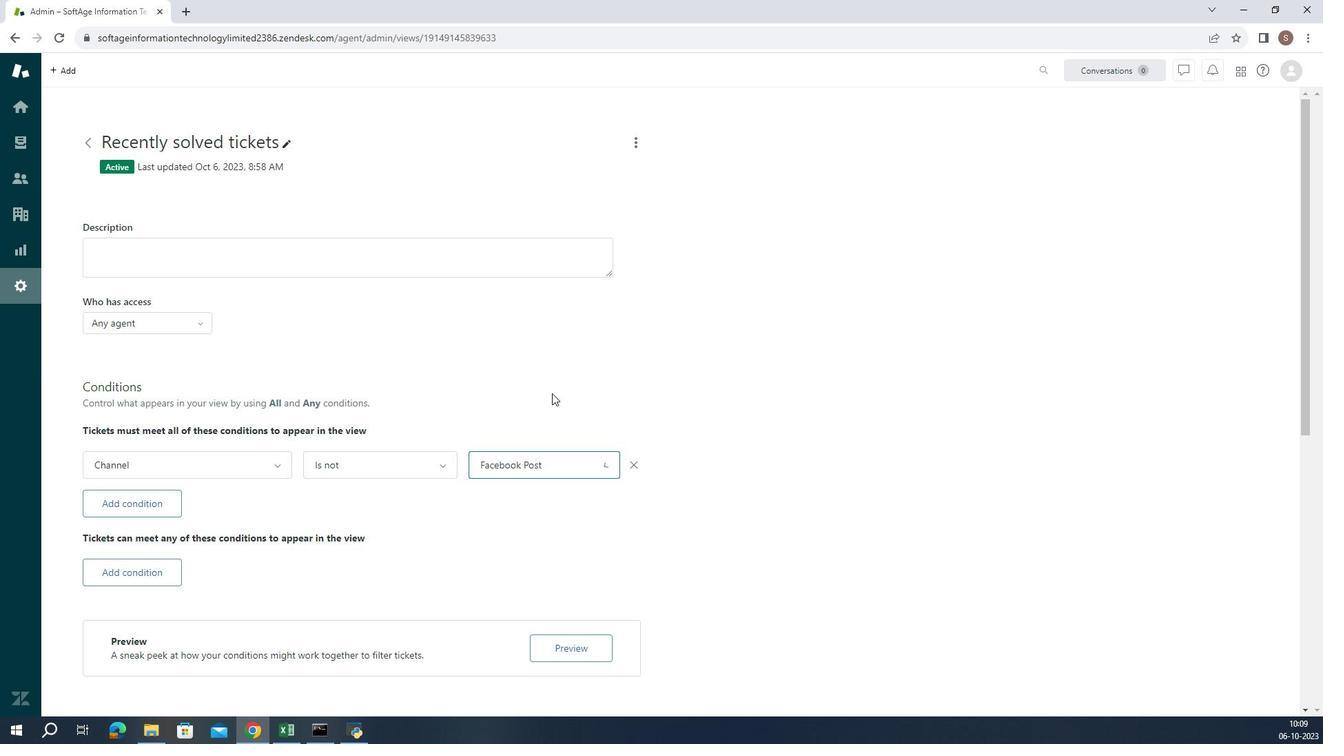 
Action: Mouse pressed left at (537, 425)
Screenshot: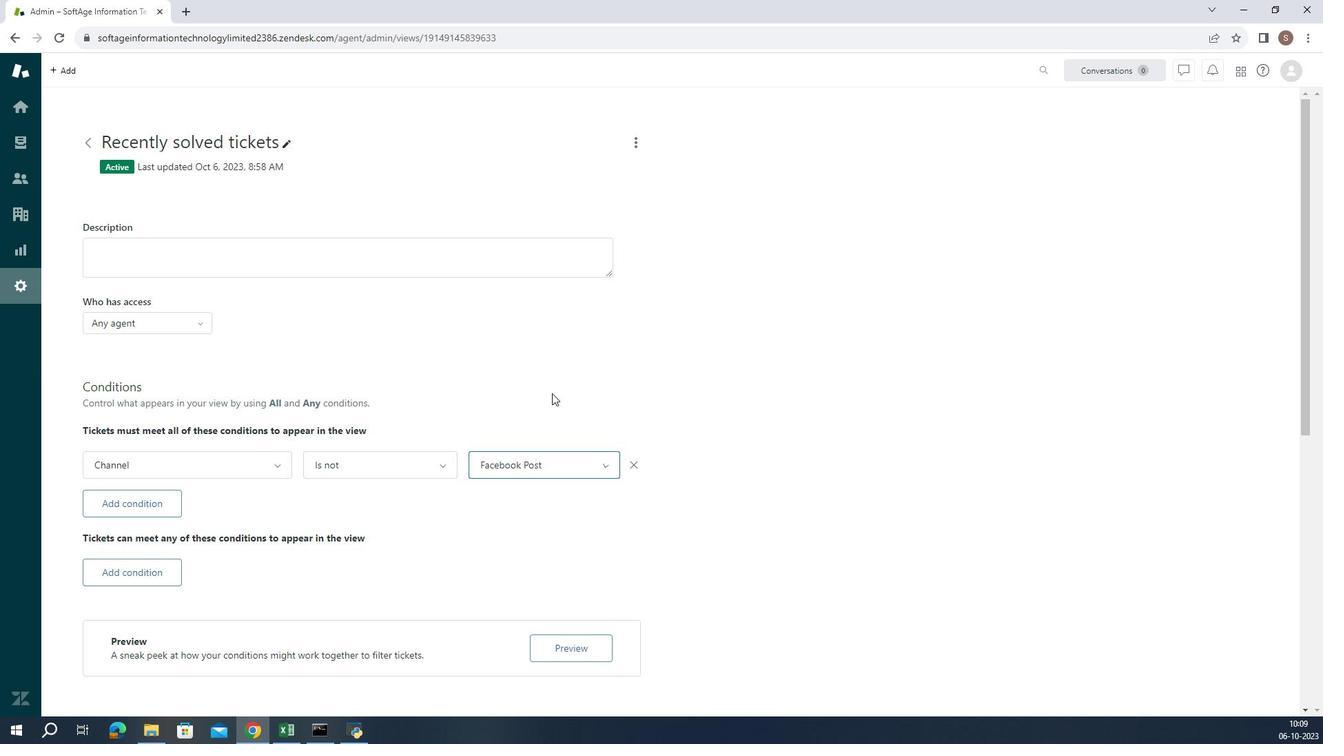 
Action: Mouse moved to (497, 461)
Screenshot: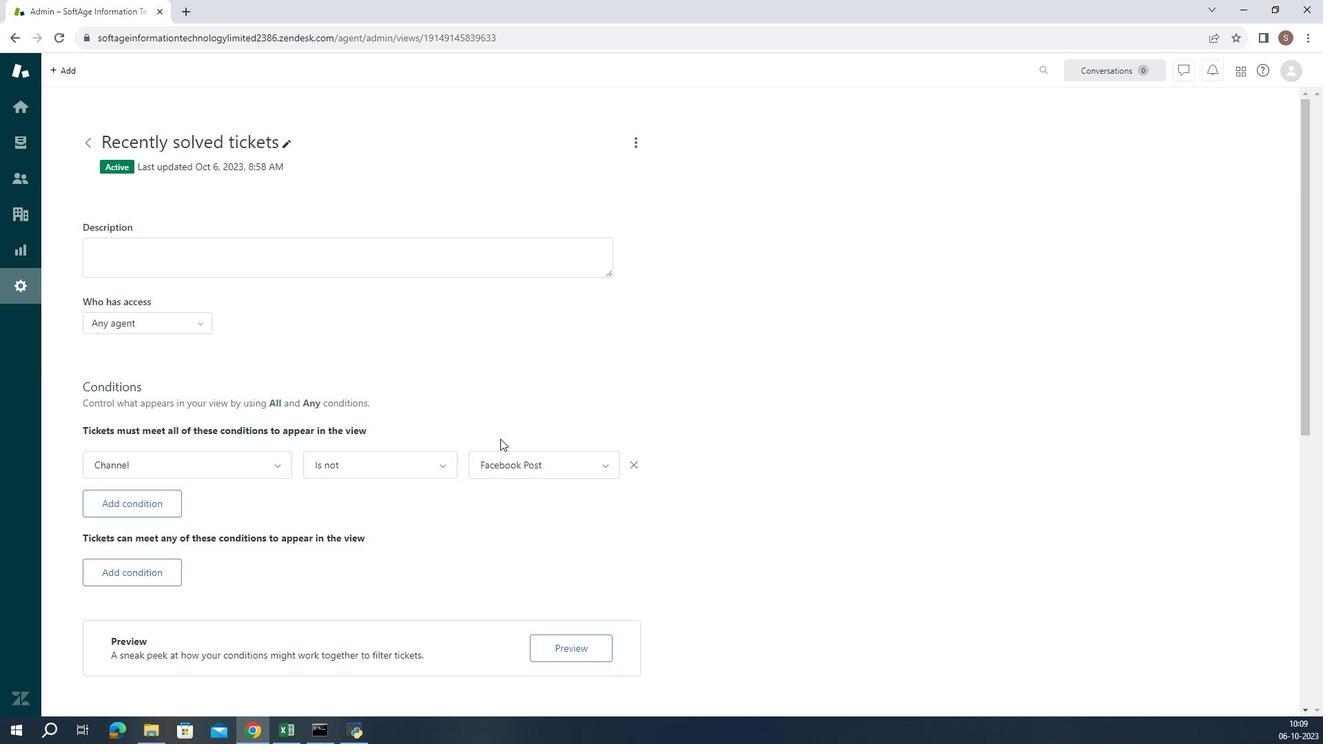 
